 Task: Create a due date automation trigger when advanced on, 2 working days after a card is due add basic with the blue label is due at 11:00 AM.
Action: Mouse moved to (1047, 83)
Screenshot: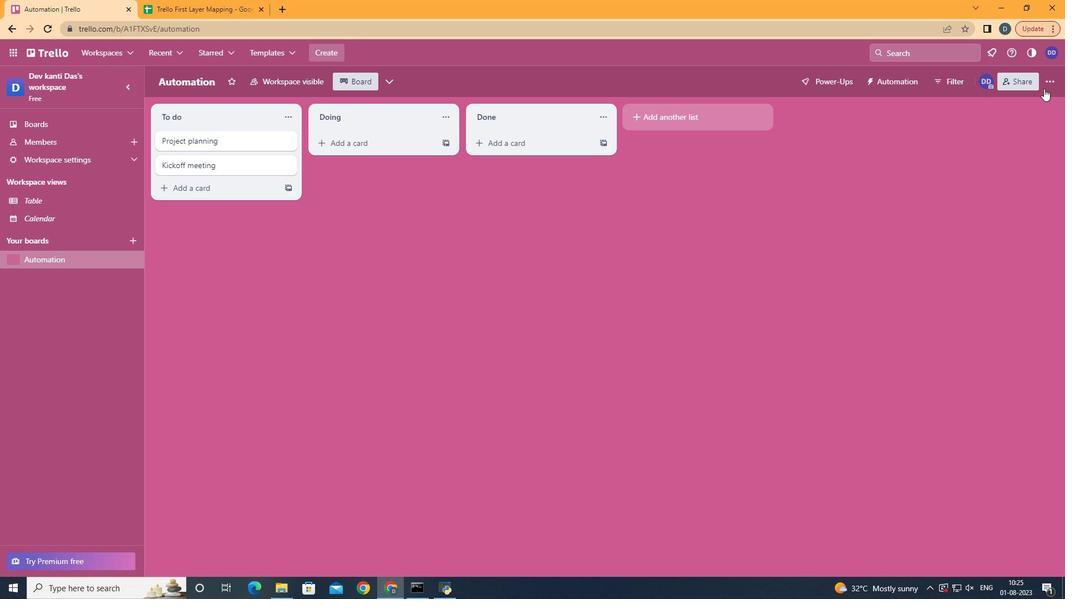 
Action: Mouse pressed left at (1047, 83)
Screenshot: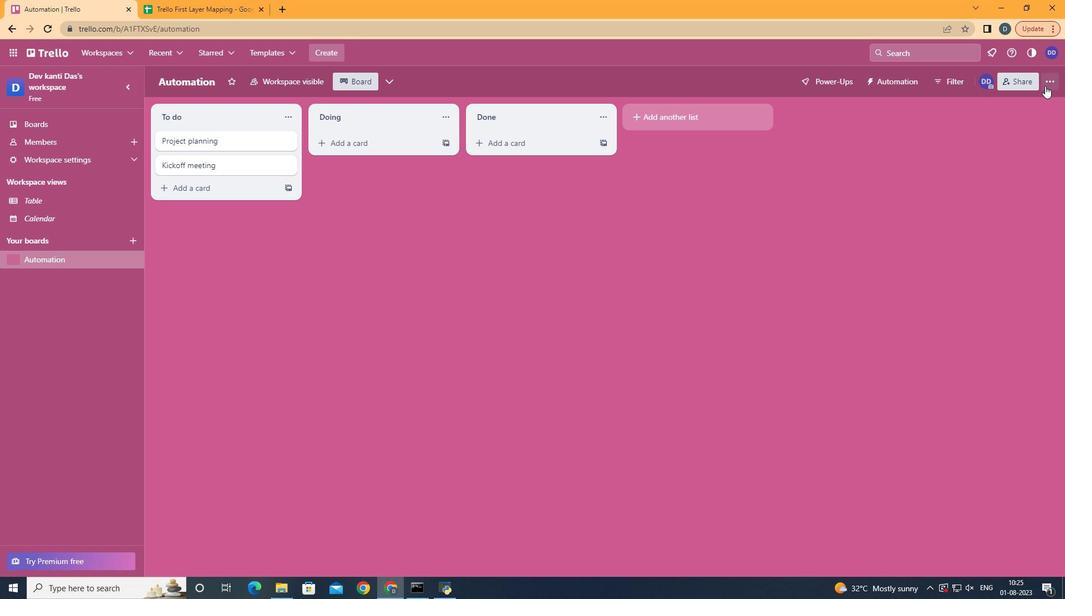 
Action: Mouse moved to (976, 238)
Screenshot: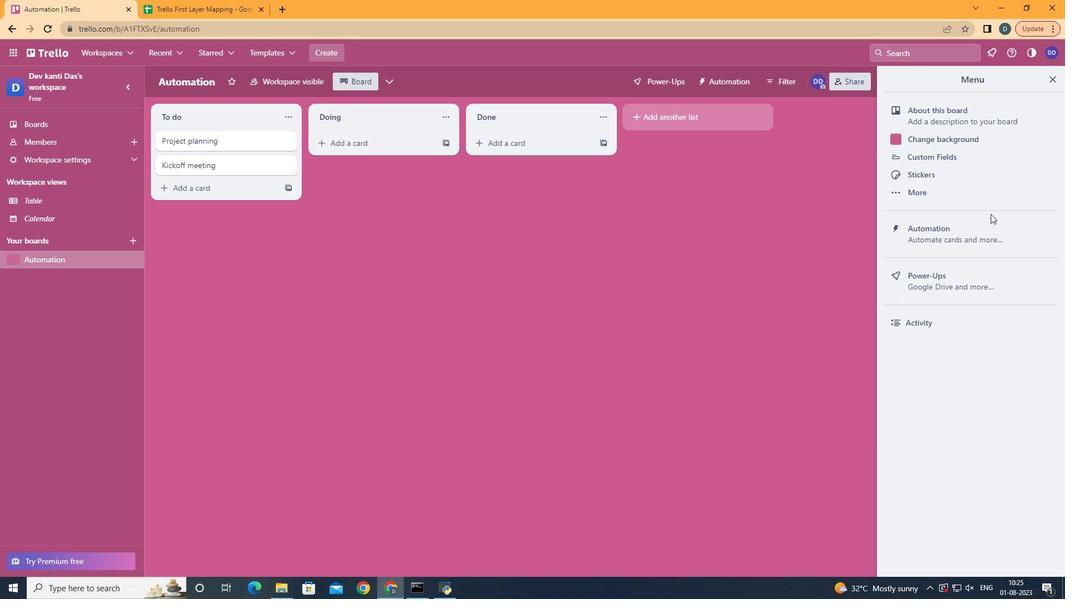 
Action: Mouse pressed left at (976, 238)
Screenshot: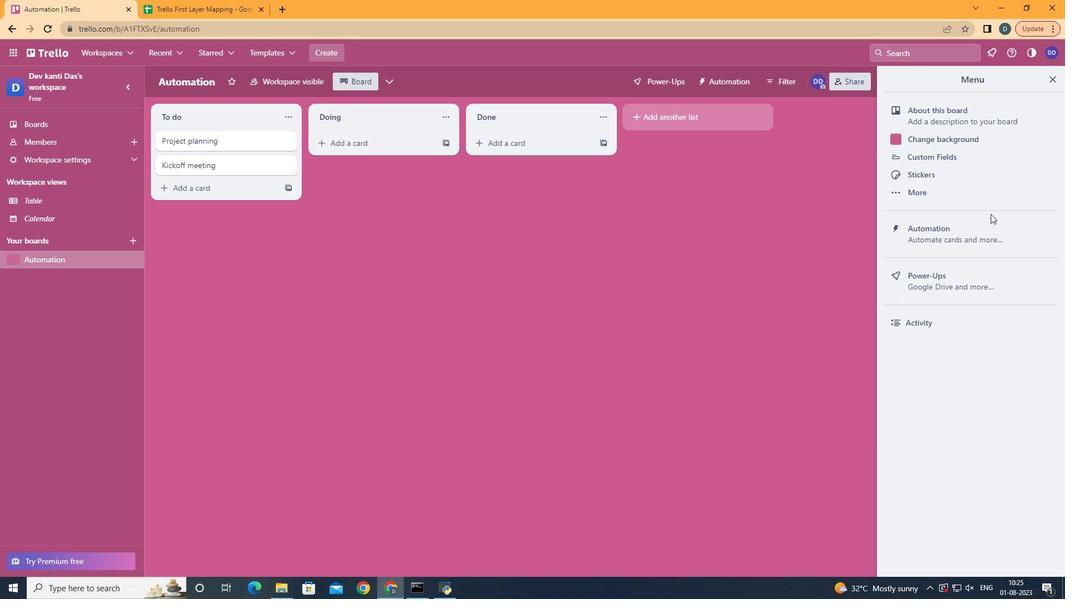 
Action: Mouse moved to (225, 226)
Screenshot: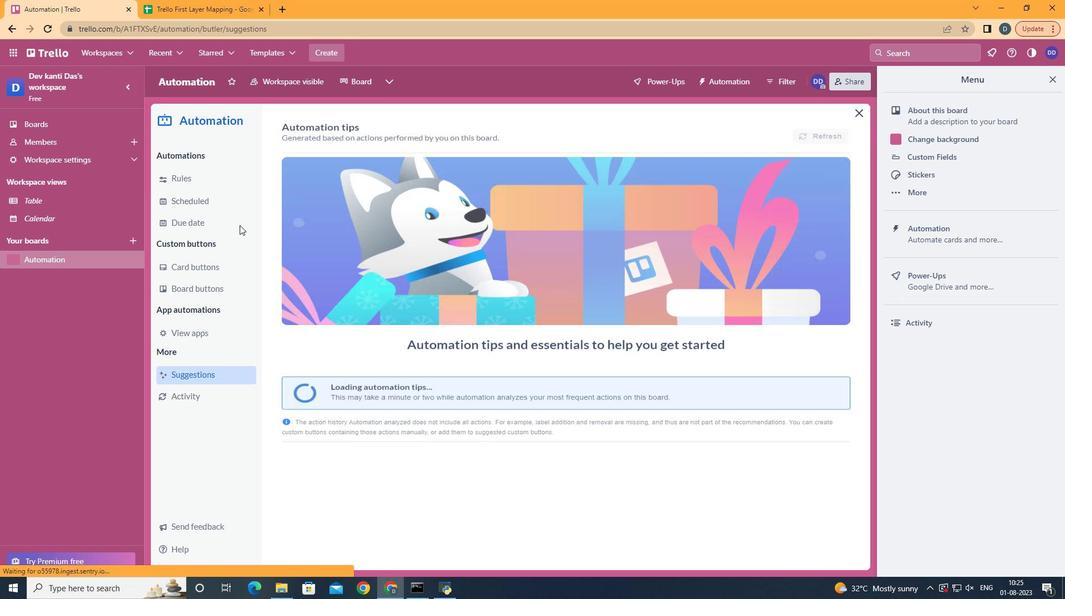 
Action: Mouse pressed left at (225, 226)
Screenshot: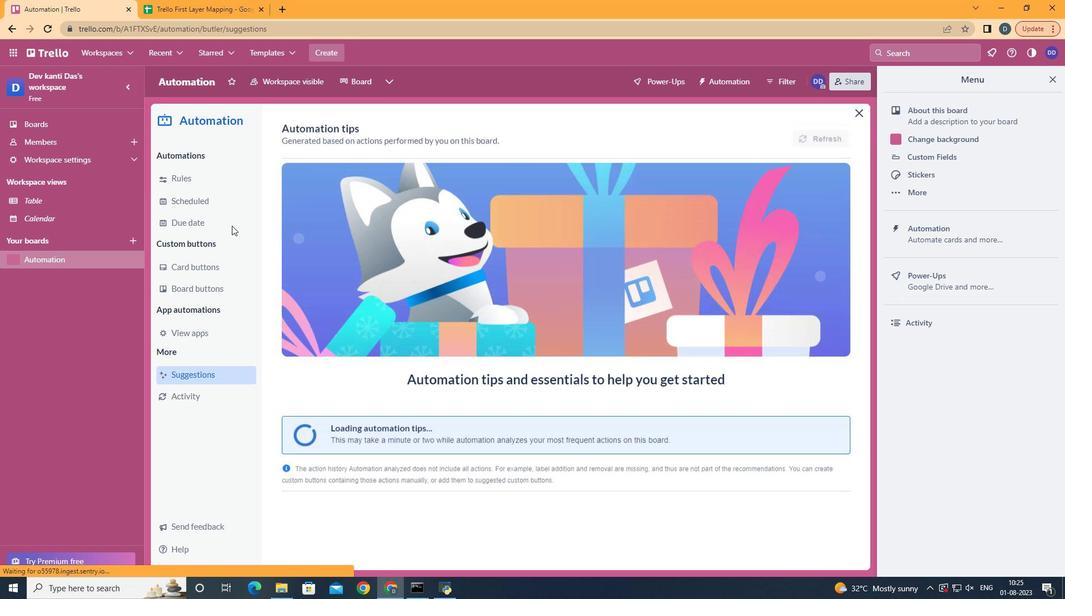 
Action: Mouse moved to (799, 129)
Screenshot: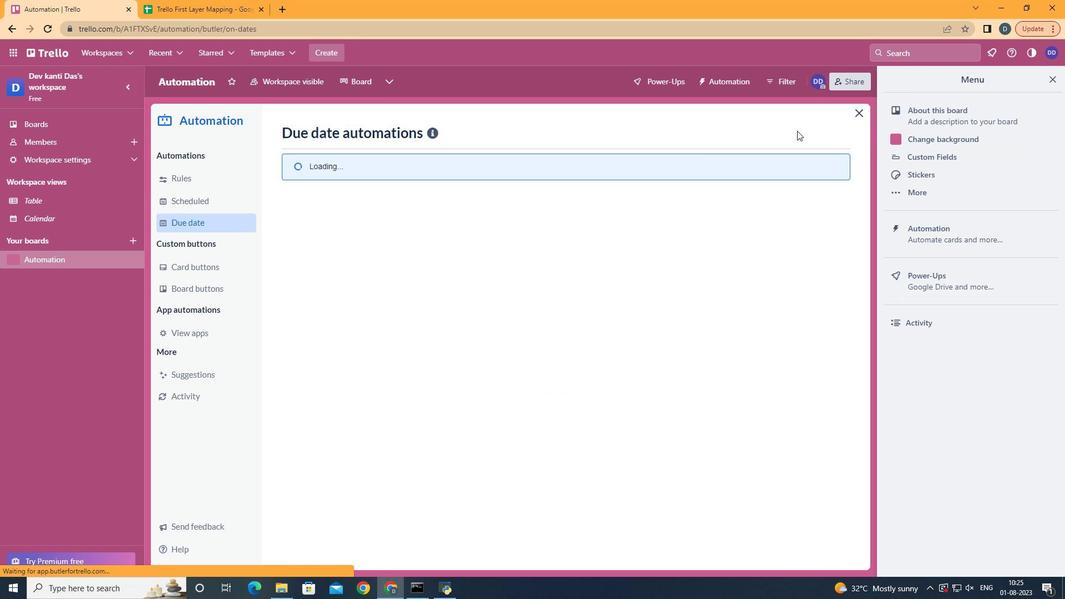 
Action: Mouse pressed left at (799, 129)
Screenshot: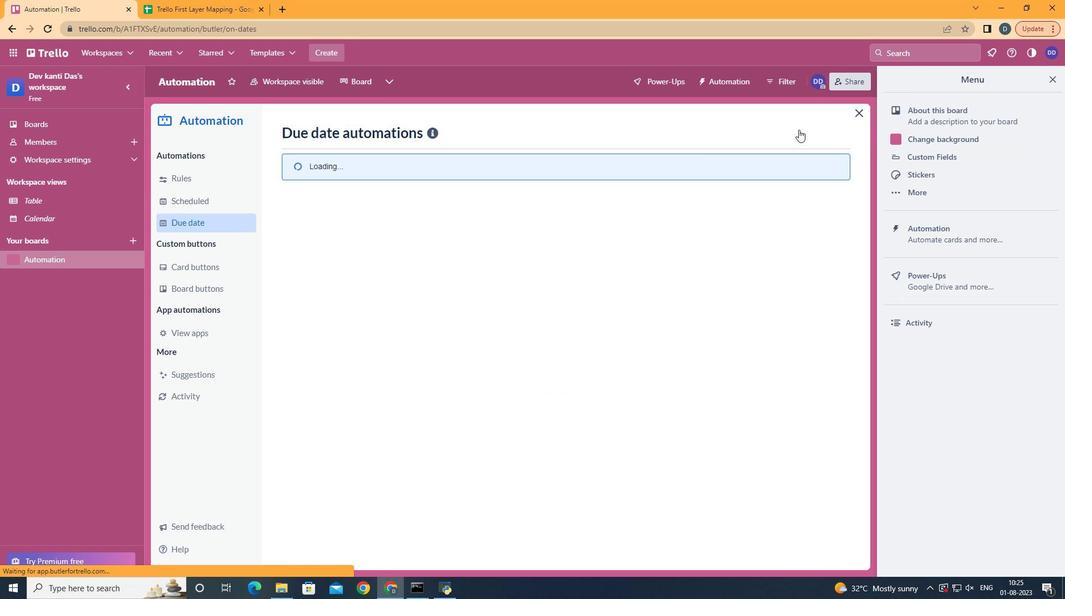 
Action: Mouse moved to (506, 234)
Screenshot: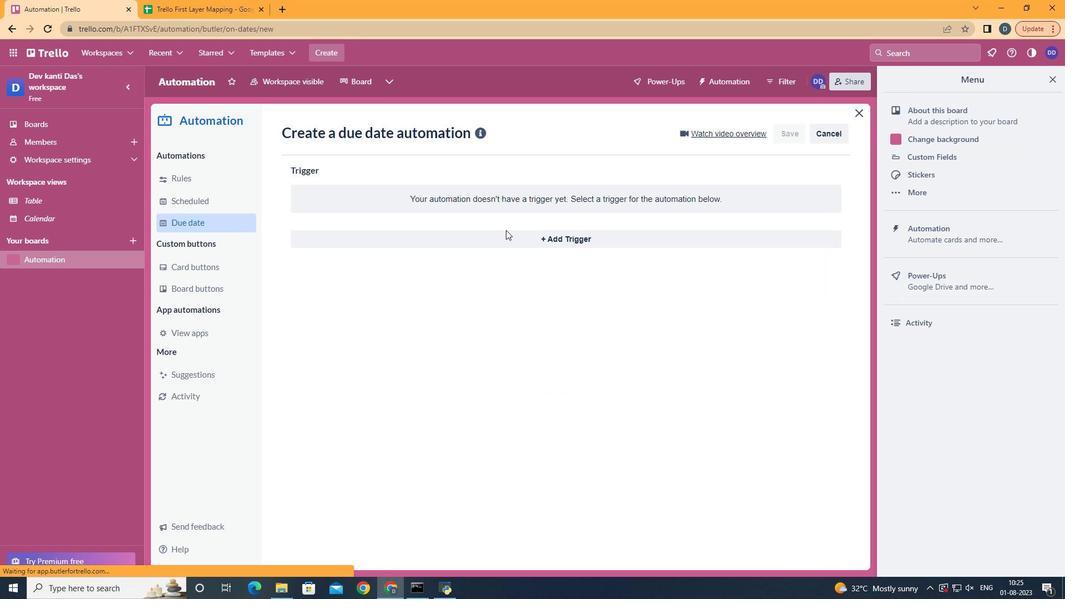 
Action: Mouse pressed left at (506, 234)
Screenshot: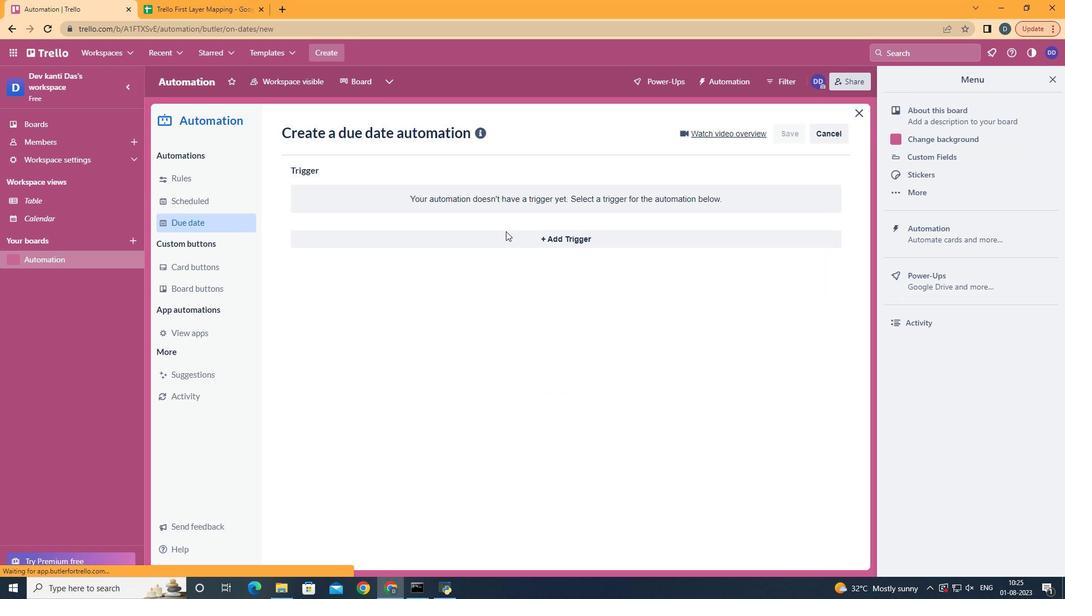 
Action: Mouse moved to (362, 451)
Screenshot: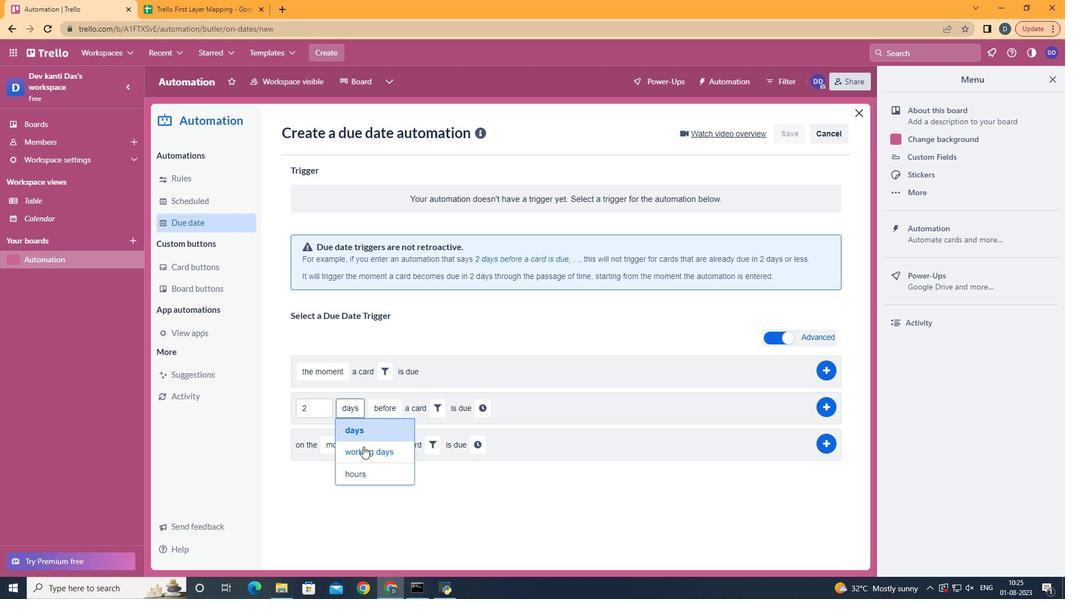 
Action: Mouse pressed left at (362, 451)
Screenshot: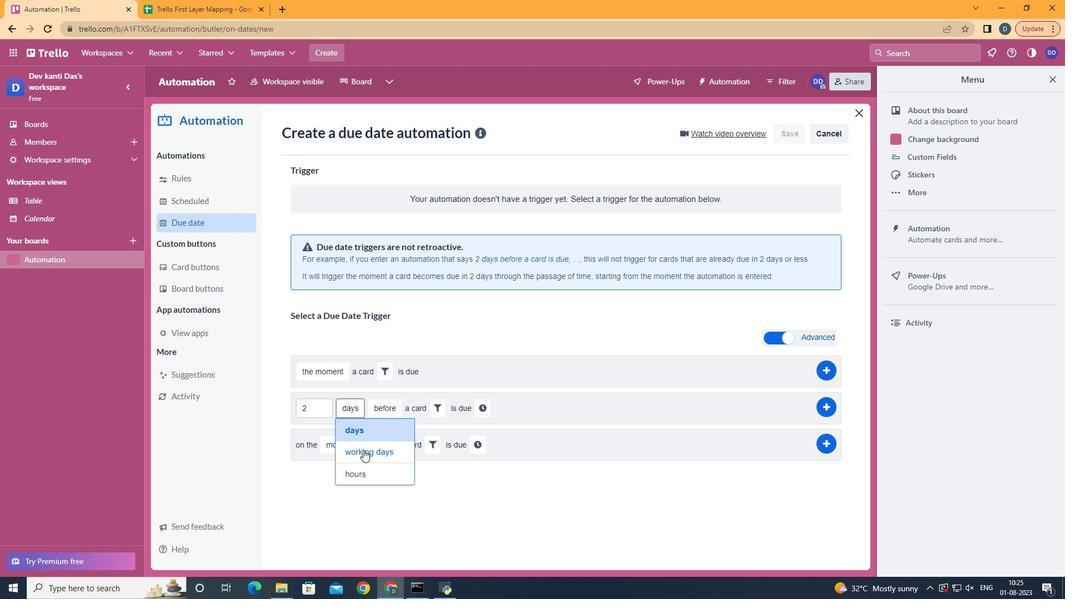 
Action: Mouse moved to (417, 447)
Screenshot: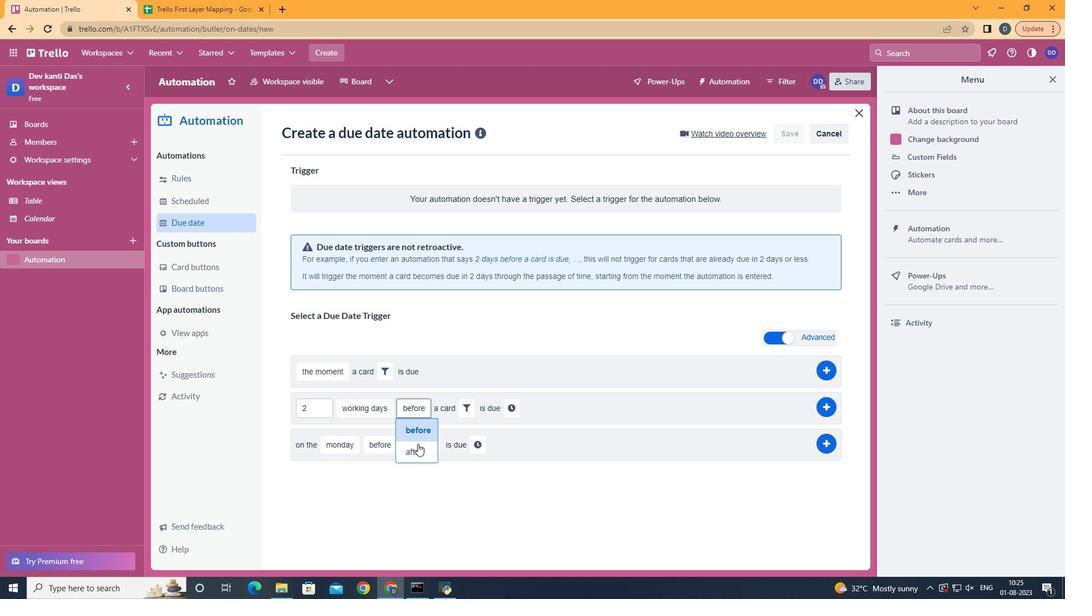 
Action: Mouse pressed left at (417, 447)
Screenshot: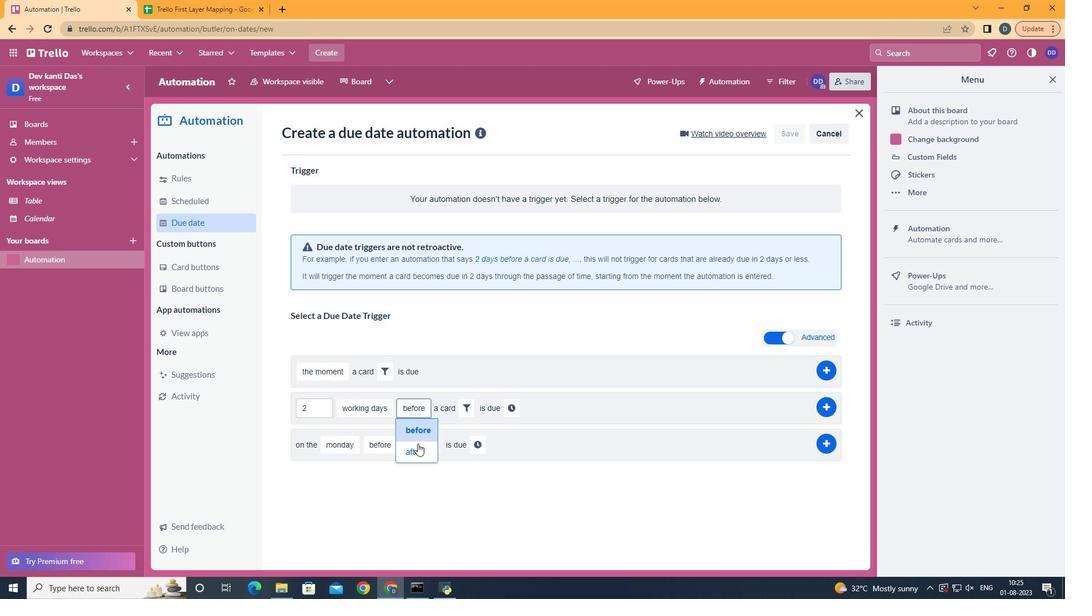 
Action: Mouse moved to (461, 410)
Screenshot: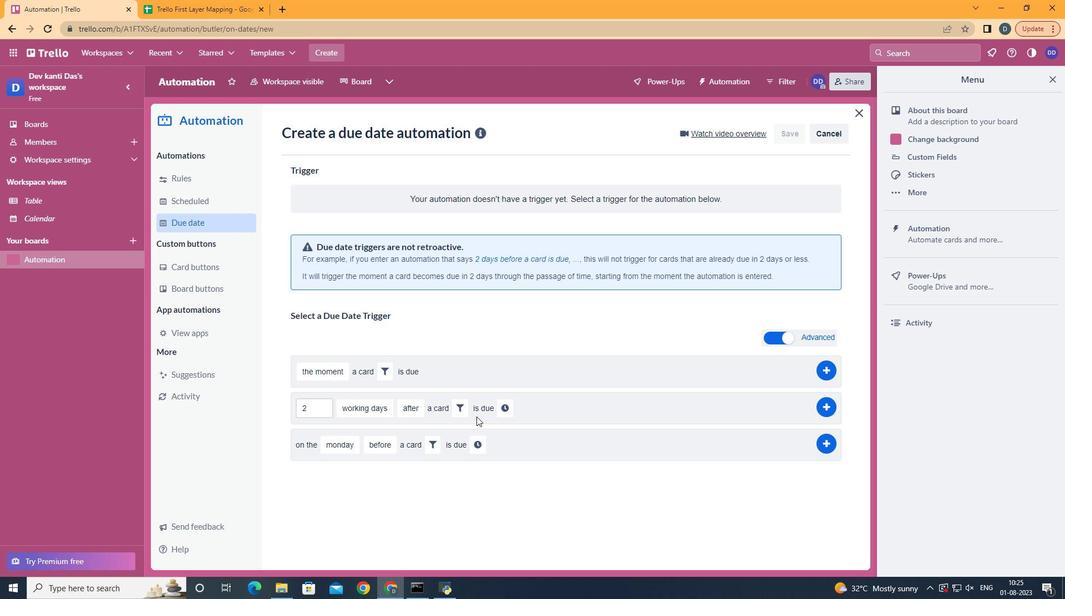 
Action: Mouse pressed left at (461, 410)
Screenshot: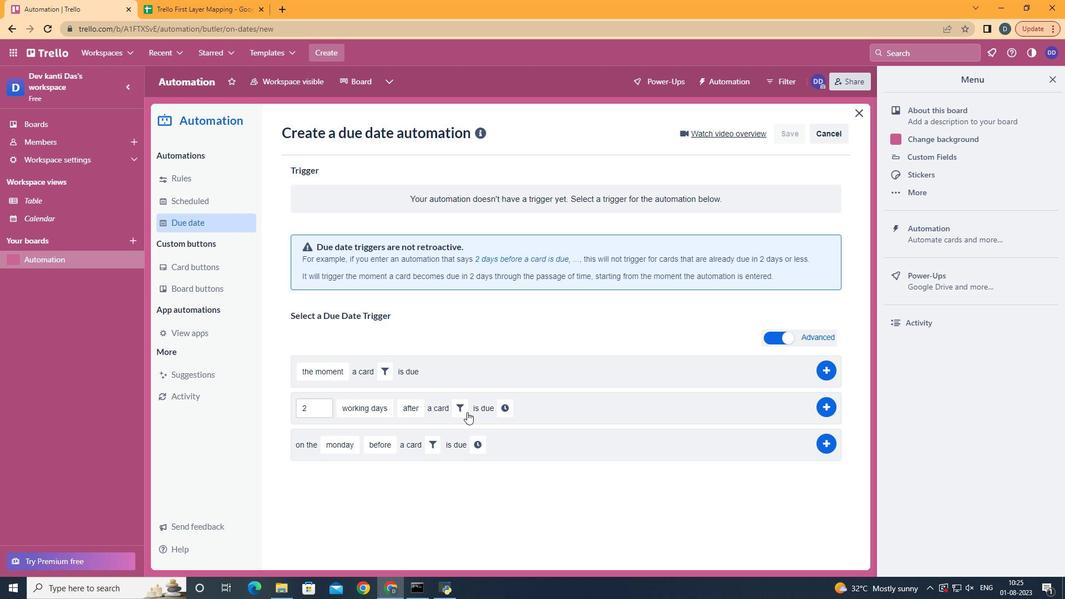 
Action: Mouse moved to (567, 443)
Screenshot: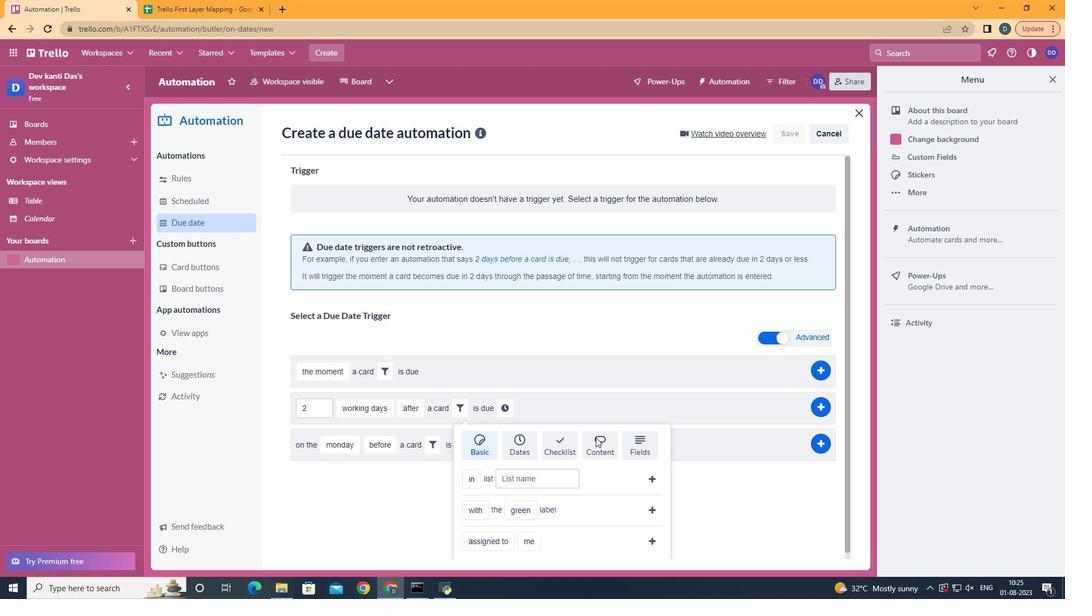 
Action: Mouse scrolled (567, 442) with delta (0, 0)
Screenshot: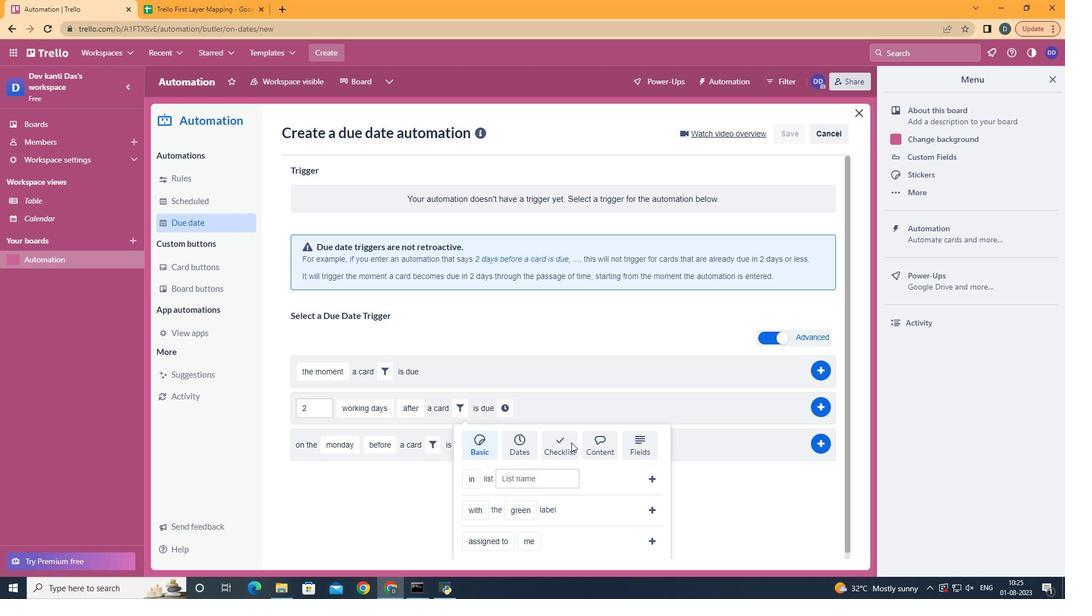 
Action: Mouse scrolled (567, 442) with delta (0, 0)
Screenshot: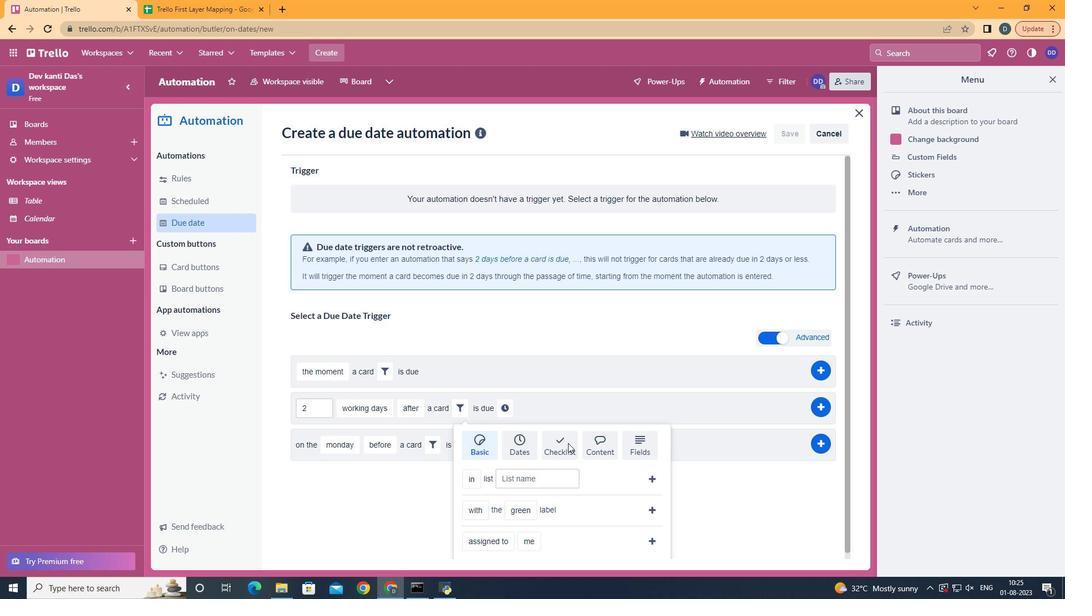 
Action: Mouse scrolled (567, 442) with delta (0, 0)
Screenshot: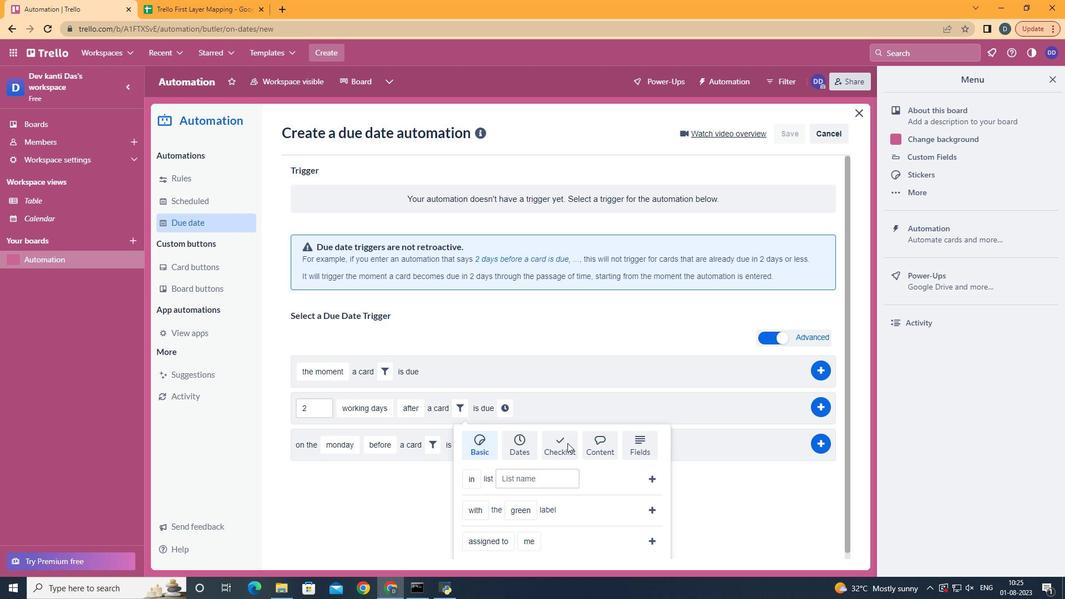 
Action: Mouse scrolled (567, 442) with delta (0, 0)
Screenshot: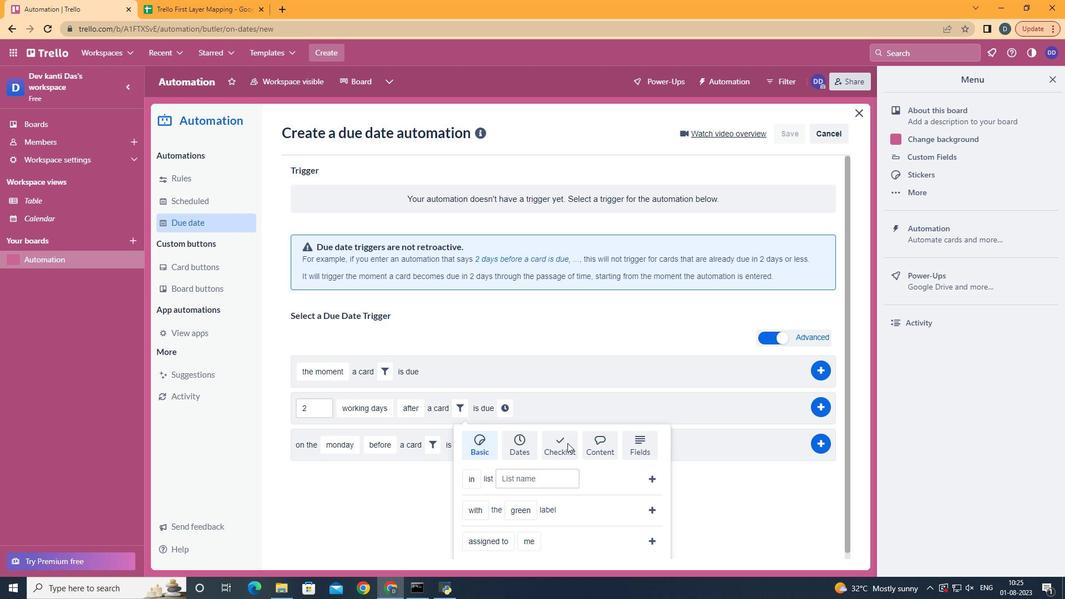 
Action: Mouse moved to (493, 440)
Screenshot: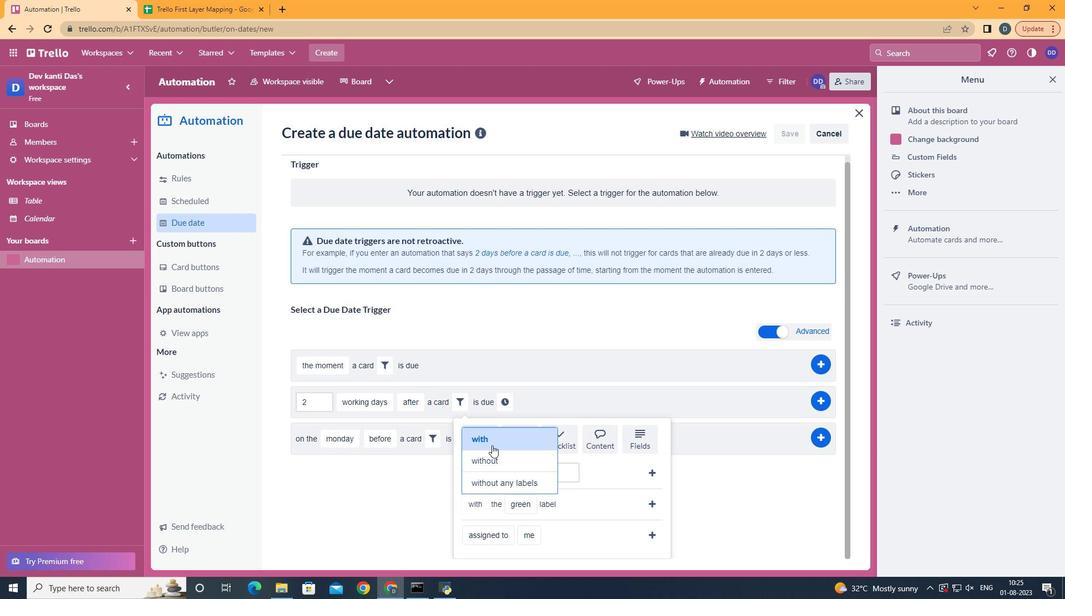 
Action: Mouse pressed left at (493, 440)
Screenshot: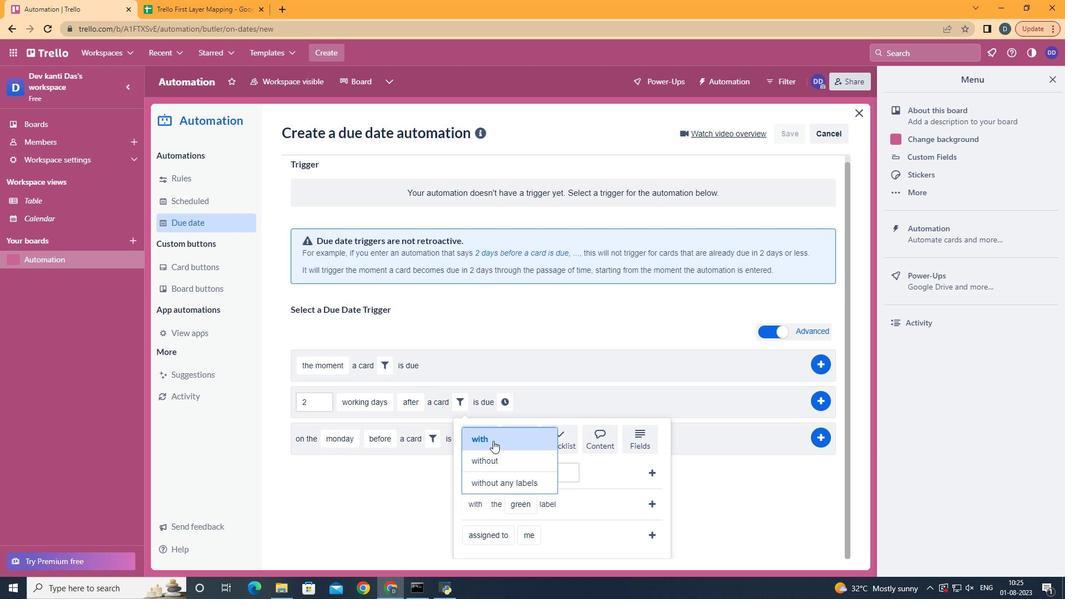 
Action: Mouse moved to (528, 487)
Screenshot: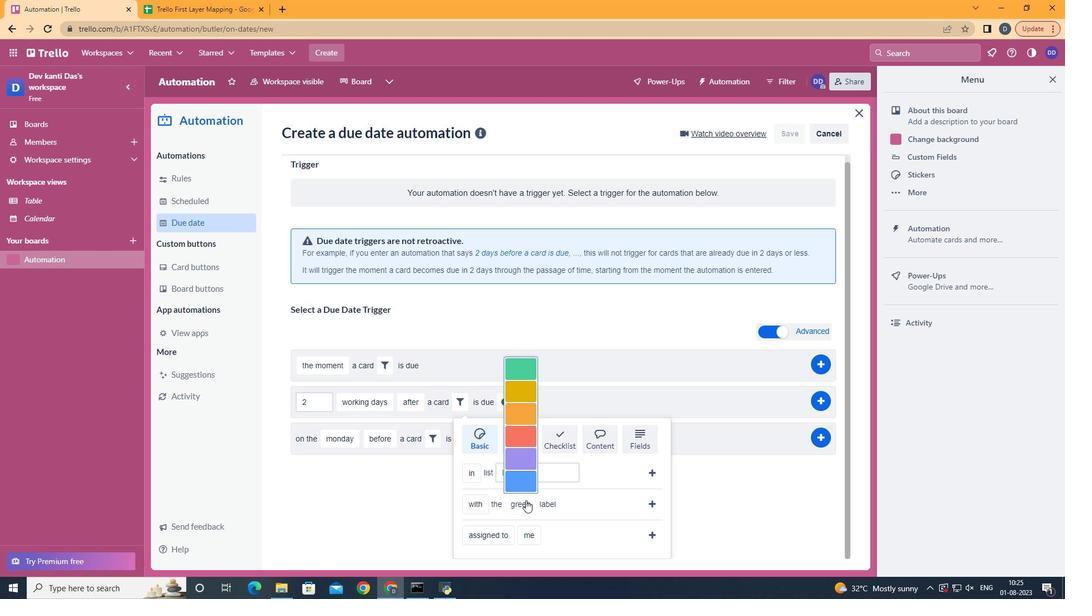 
Action: Mouse pressed left at (528, 487)
Screenshot: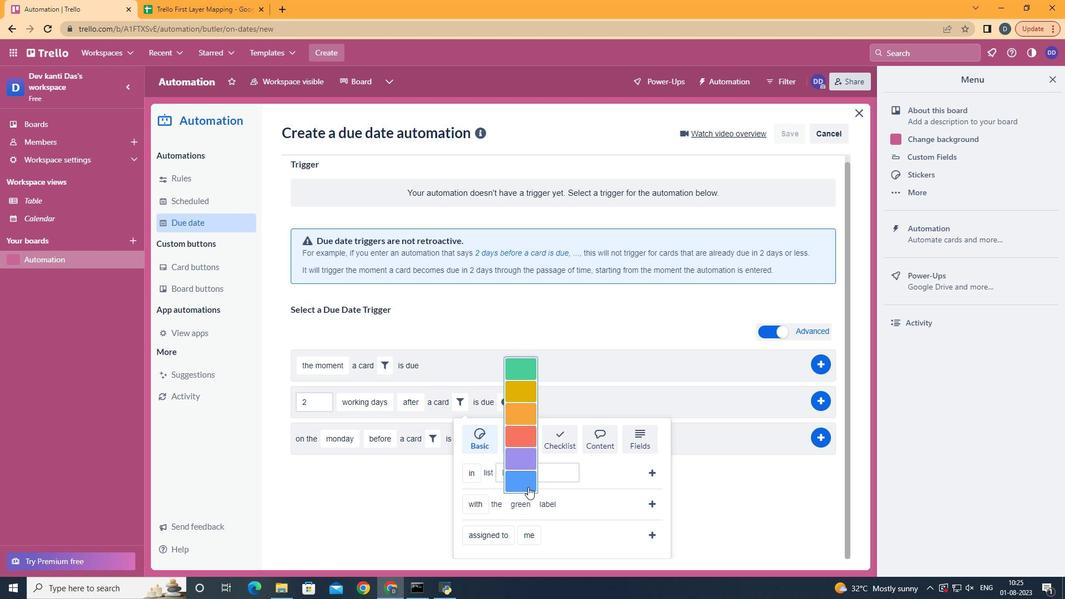 
Action: Mouse moved to (659, 507)
Screenshot: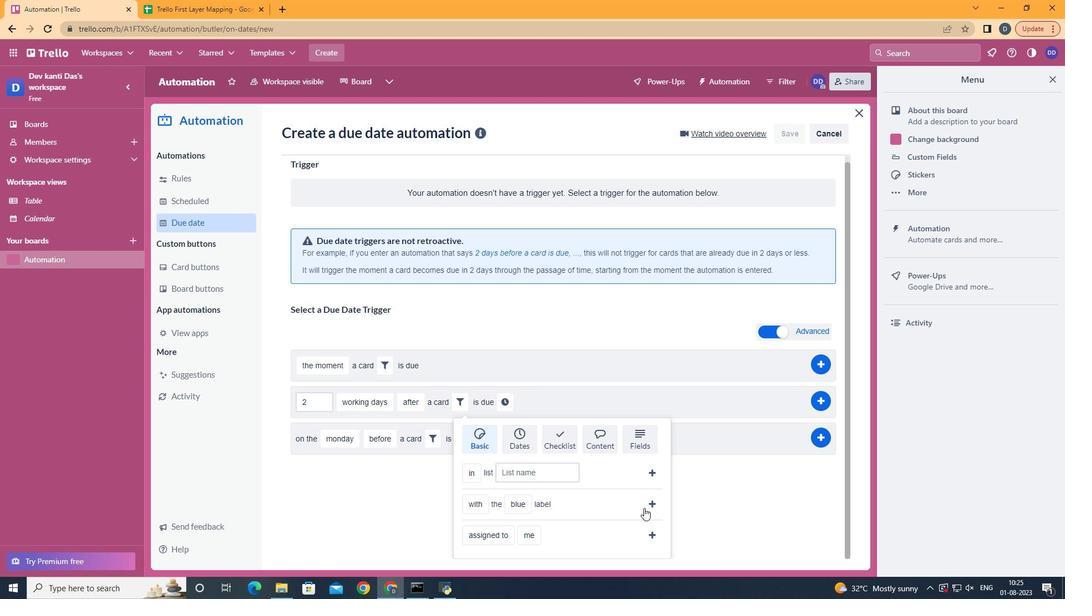 
Action: Mouse pressed left at (659, 507)
Screenshot: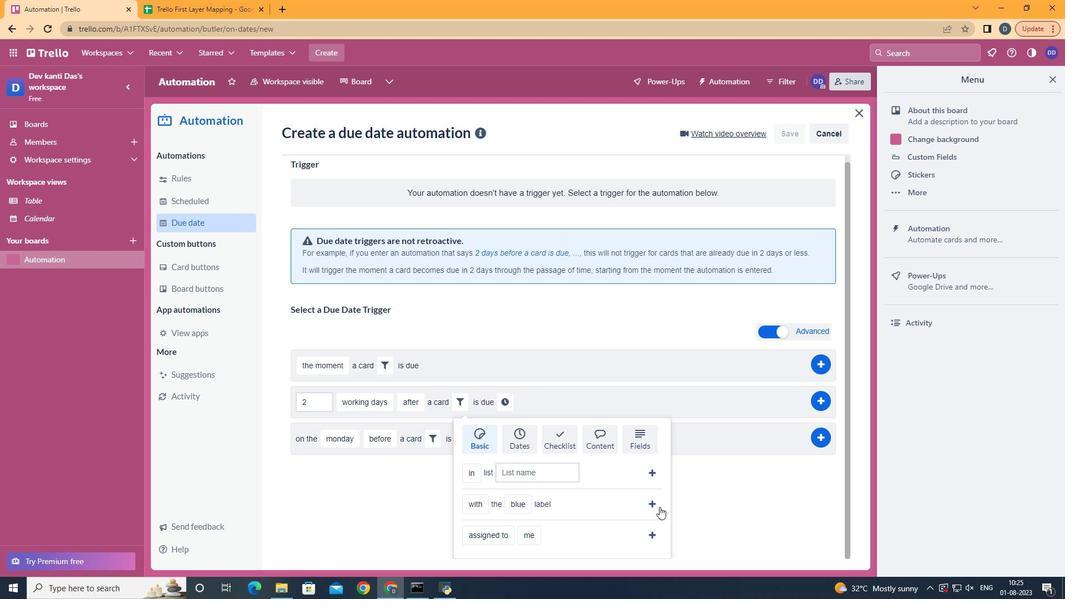
Action: Mouse moved to (592, 407)
Screenshot: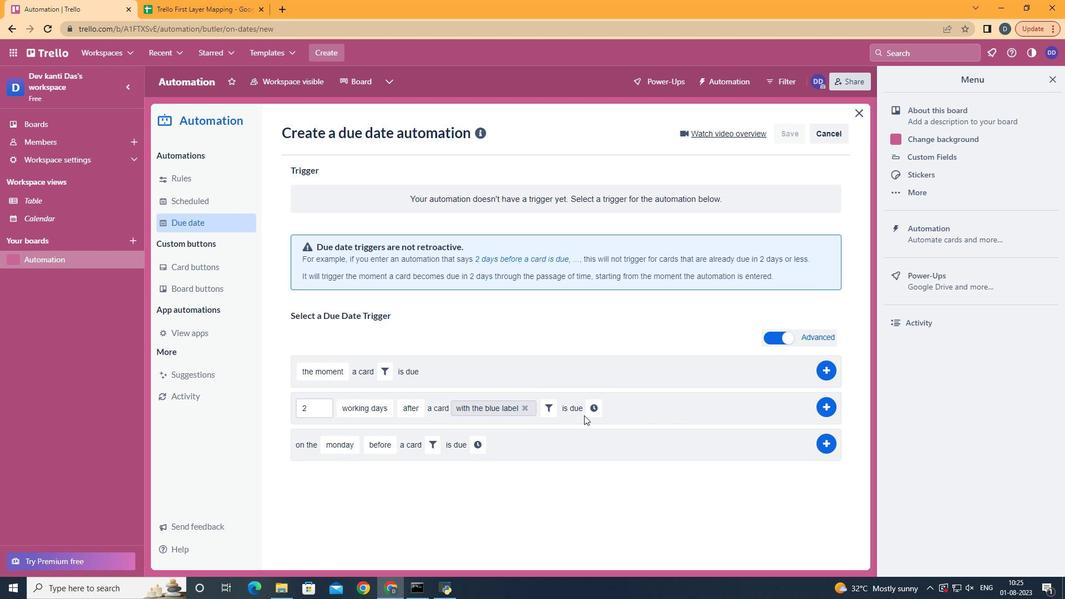
Action: Mouse pressed left at (592, 407)
Screenshot: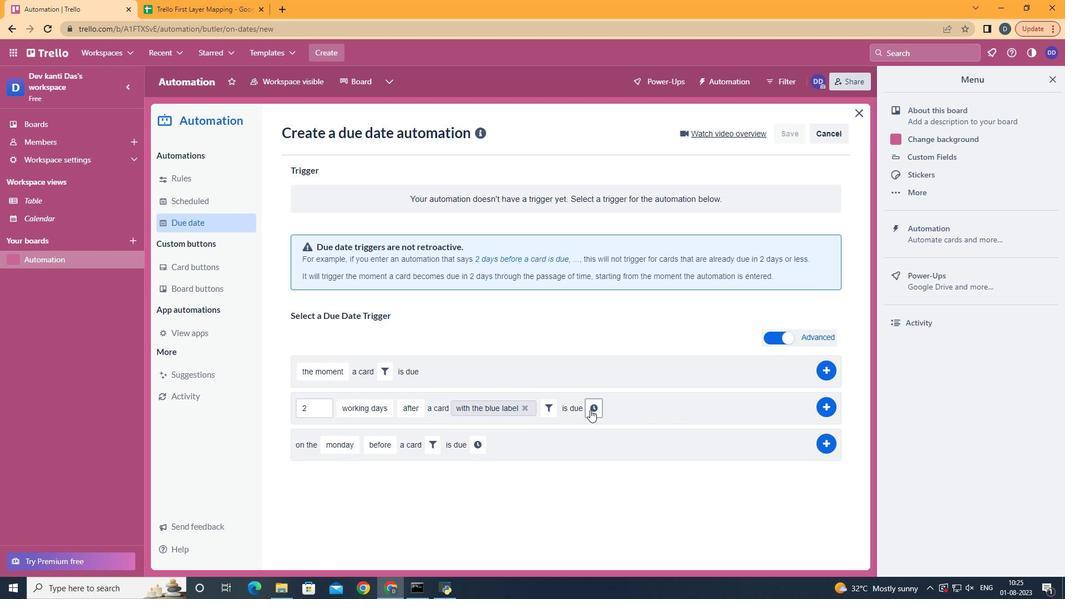 
Action: Mouse moved to (615, 411)
Screenshot: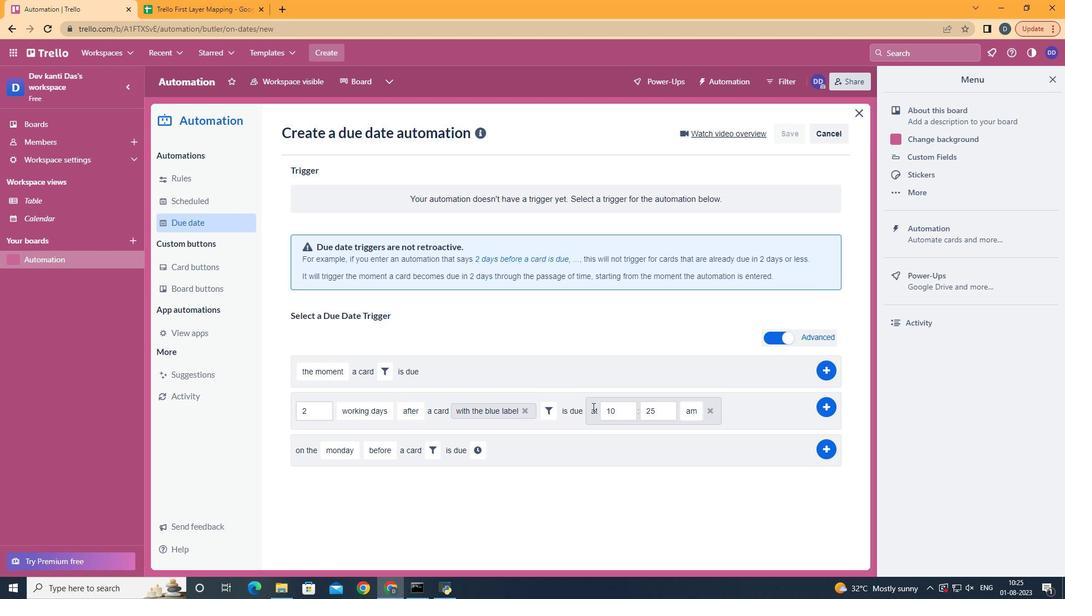 
Action: Mouse pressed left at (615, 411)
Screenshot: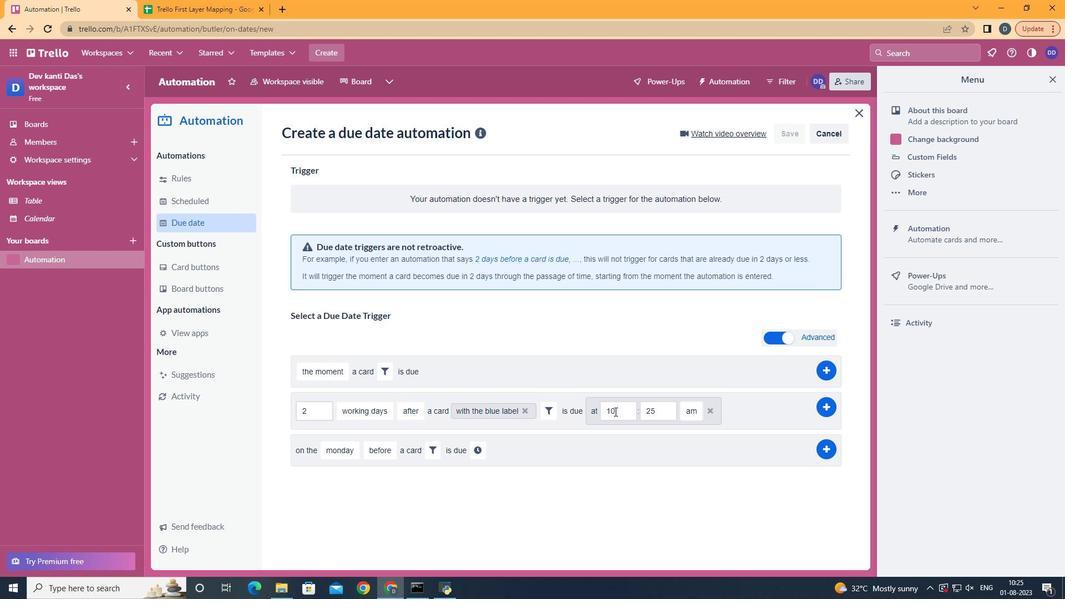 
Action: Key pressed <Key.backspace>1
Screenshot: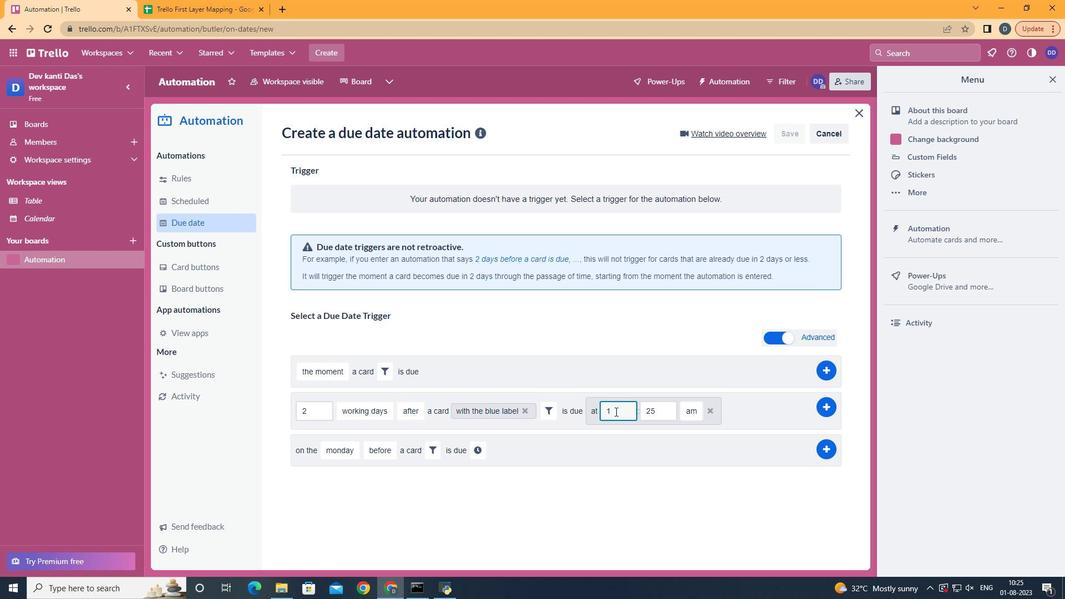 
Action: Mouse moved to (652, 411)
Screenshot: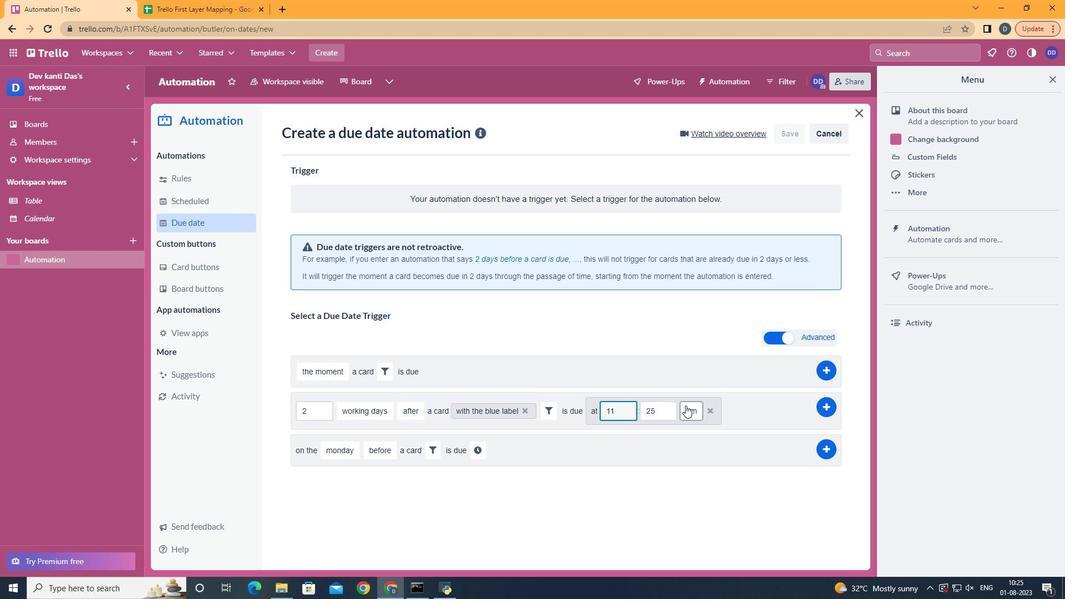 
Action: Mouse pressed left at (652, 411)
Screenshot: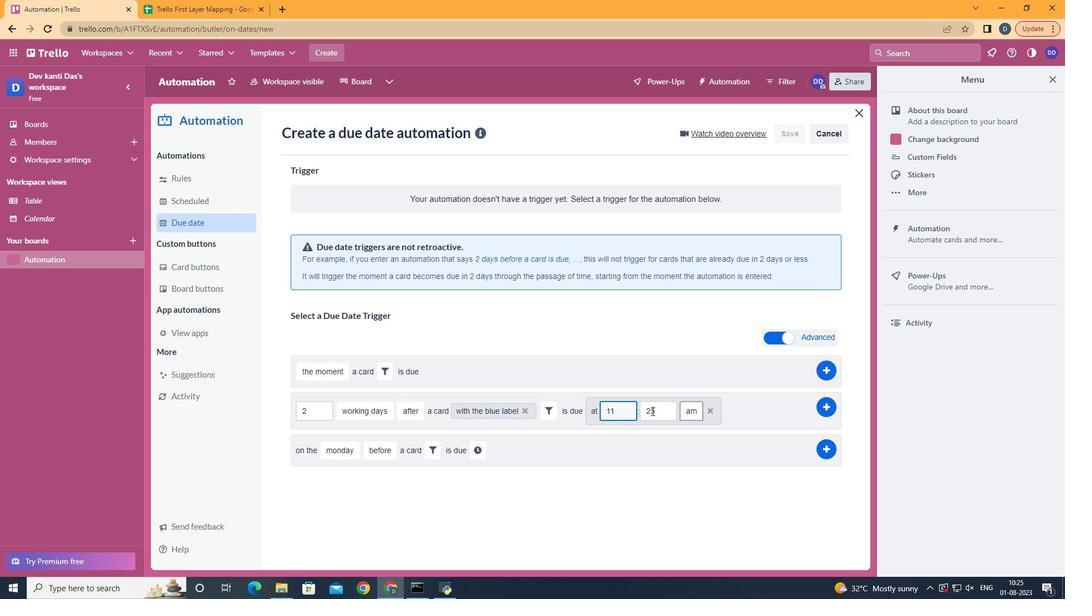 
Action: Mouse moved to (658, 411)
Screenshot: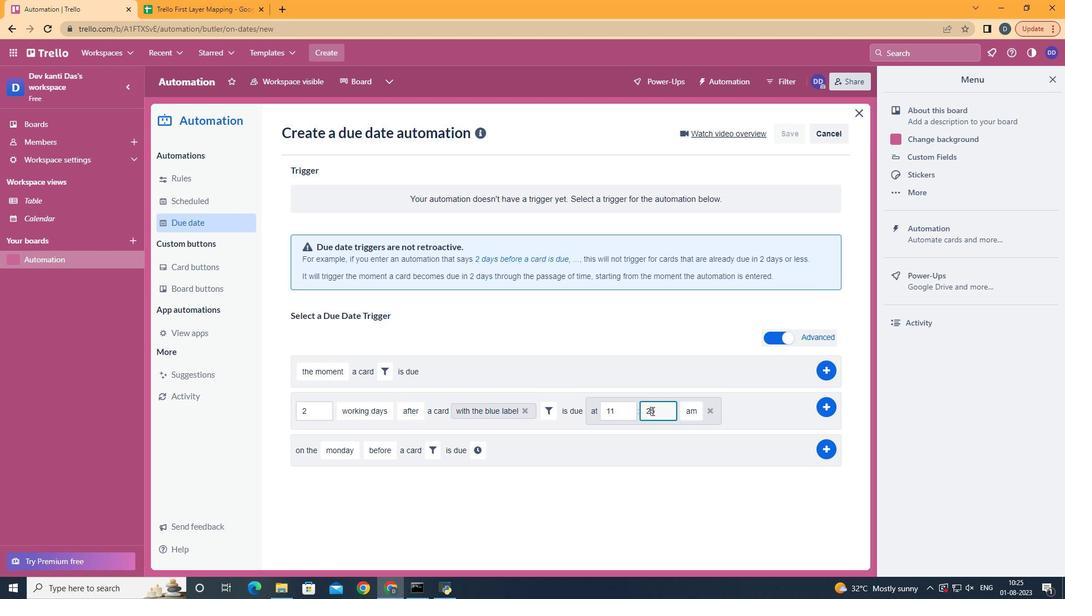 
Action: Mouse pressed left at (658, 411)
Screenshot: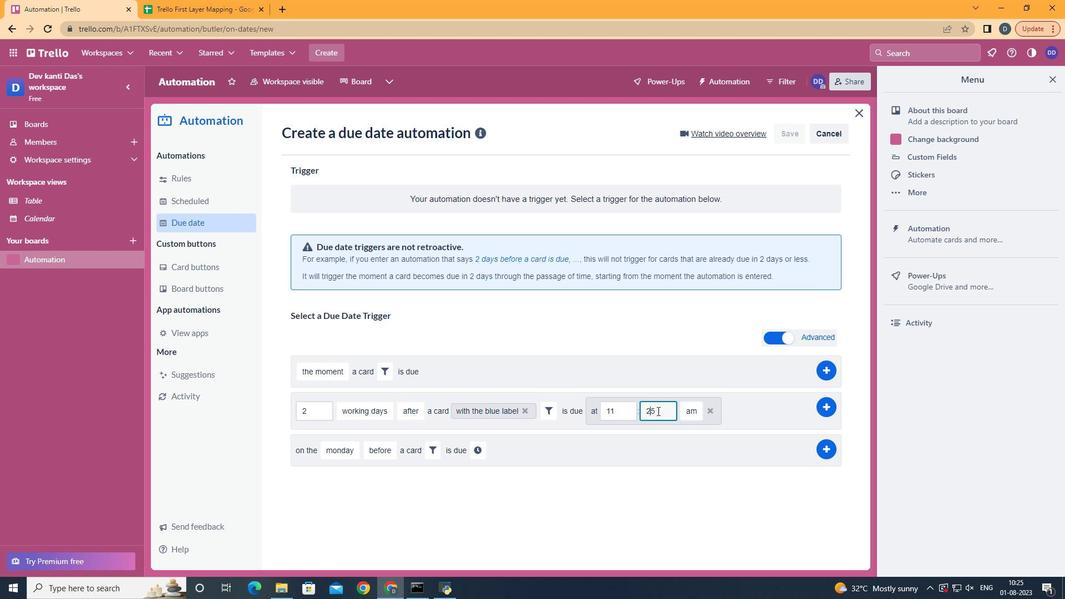 
Action: Key pressed <Key.backspace><Key.backspace>00
Screenshot: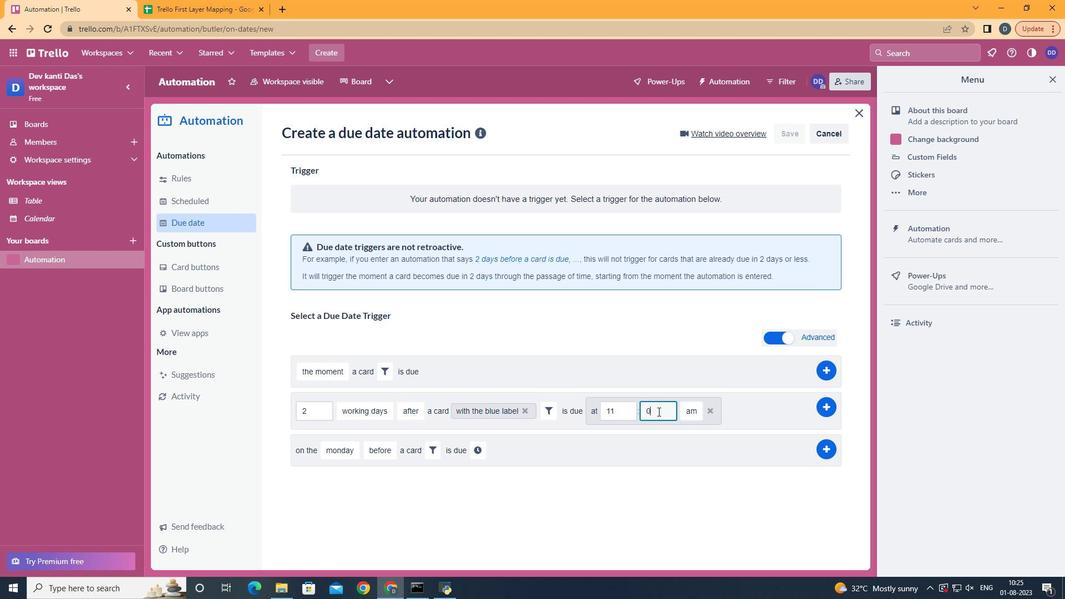 
Action: Mouse moved to (828, 402)
Screenshot: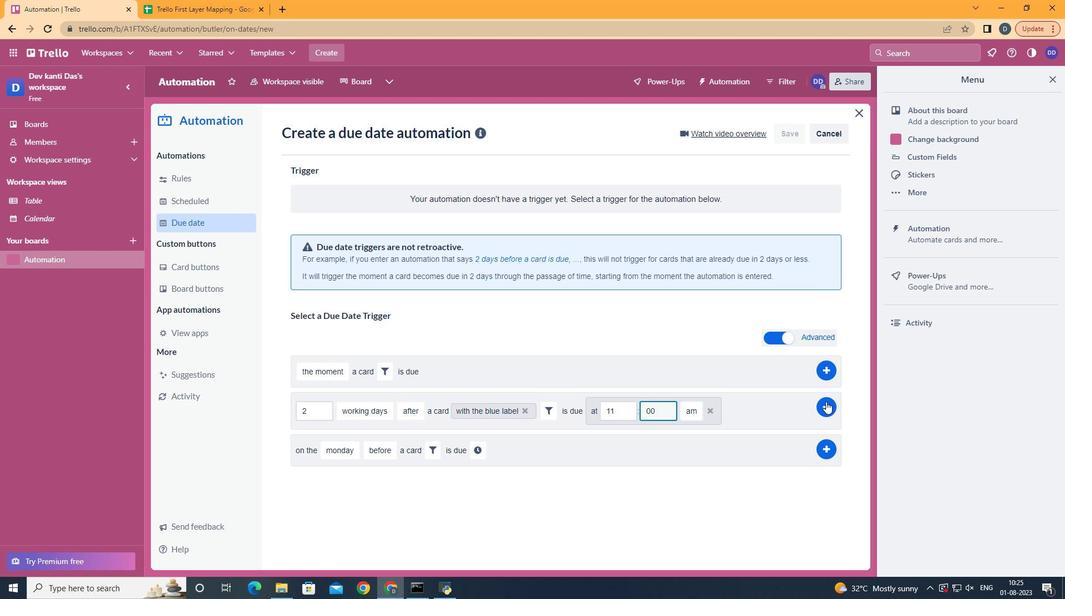 
Action: Mouse pressed left at (828, 402)
Screenshot: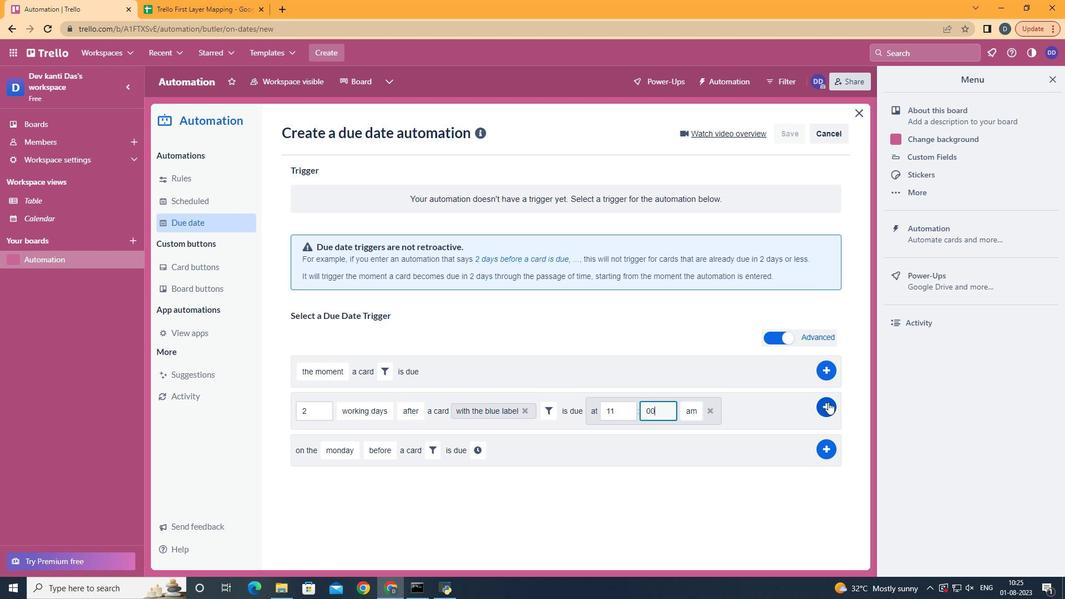 
Action: Mouse moved to (417, 324)
Screenshot: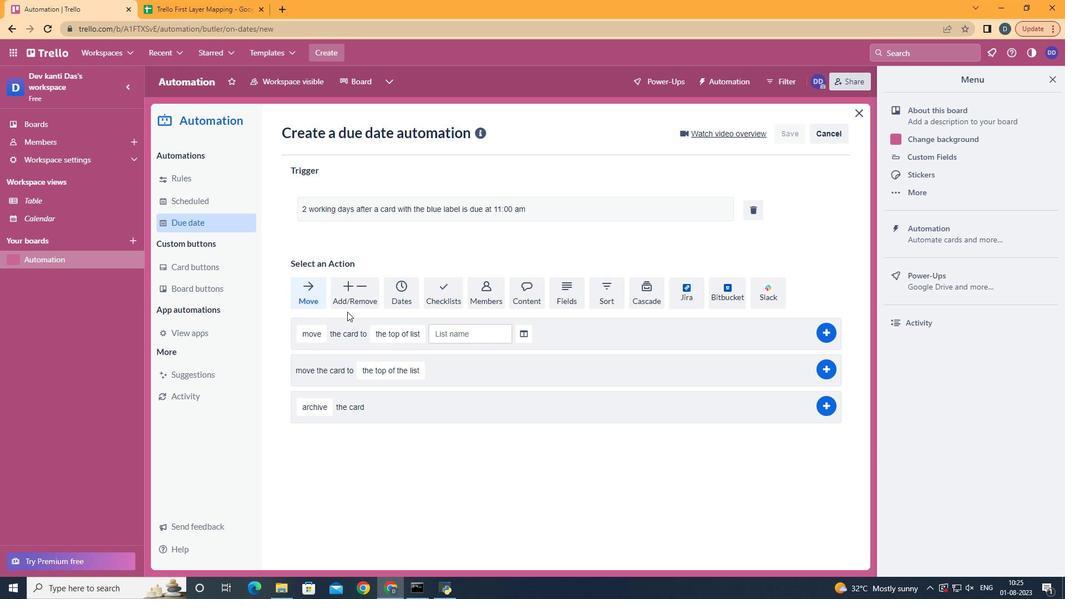 
